 Task: Set the bargraph position for the audio bar graph video to the left.
Action: Mouse moved to (113, 16)
Screenshot: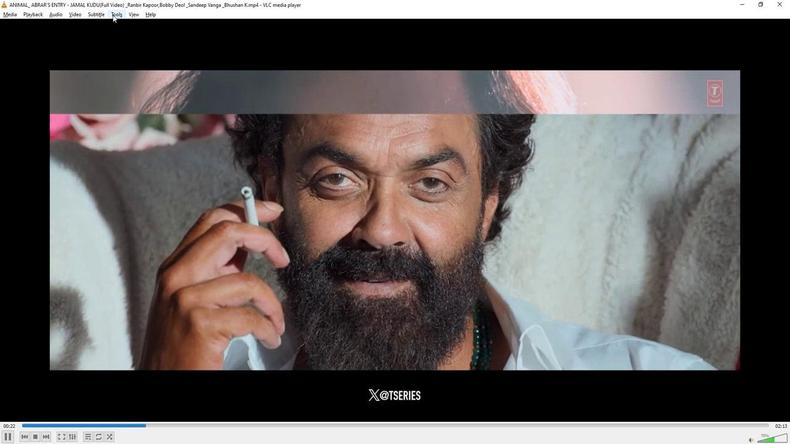 
Action: Mouse pressed left at (113, 16)
Screenshot: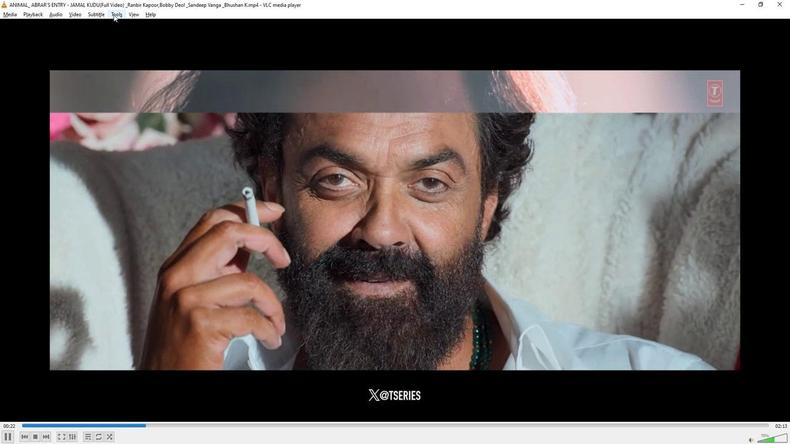 
Action: Mouse moved to (131, 109)
Screenshot: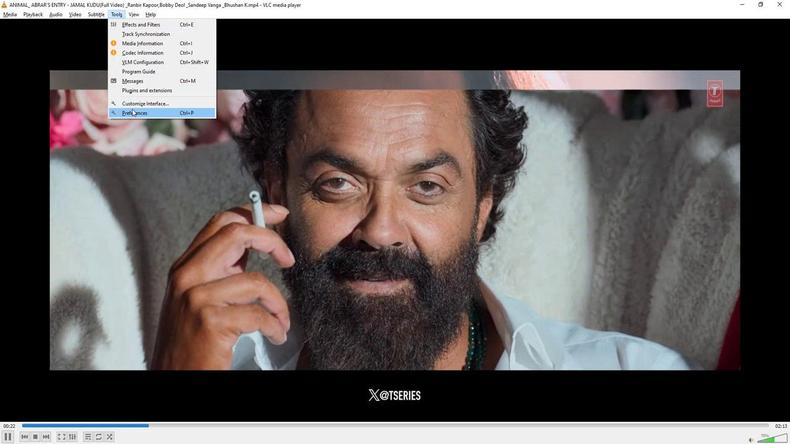 
Action: Mouse pressed left at (131, 109)
Screenshot: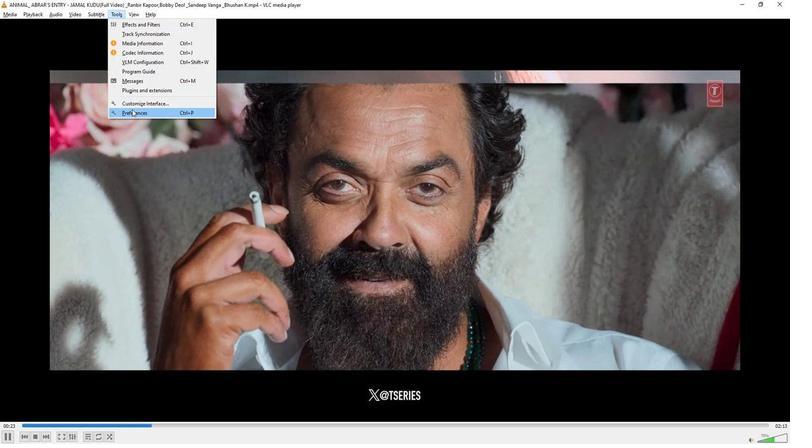 
Action: Mouse moved to (153, 355)
Screenshot: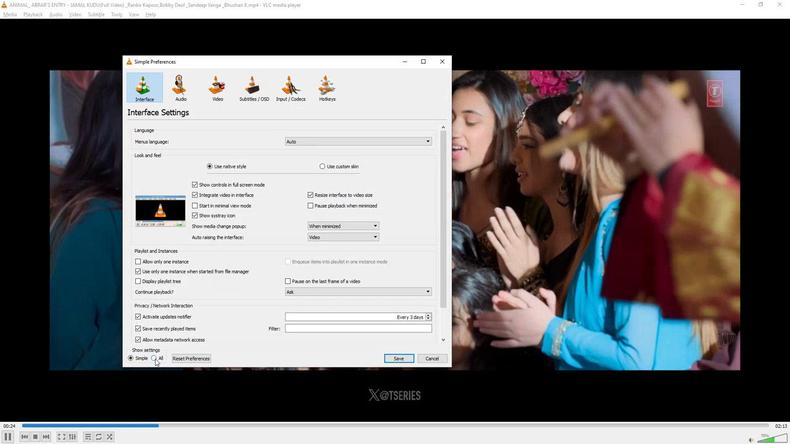 
Action: Mouse pressed left at (153, 355)
Screenshot: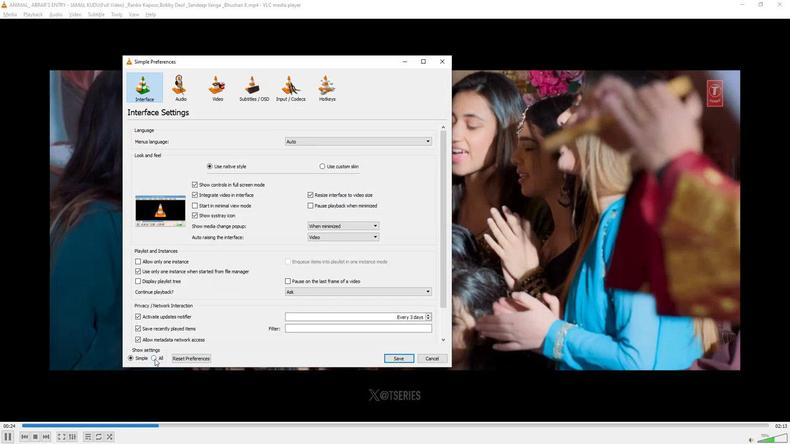 
Action: Mouse moved to (153, 321)
Screenshot: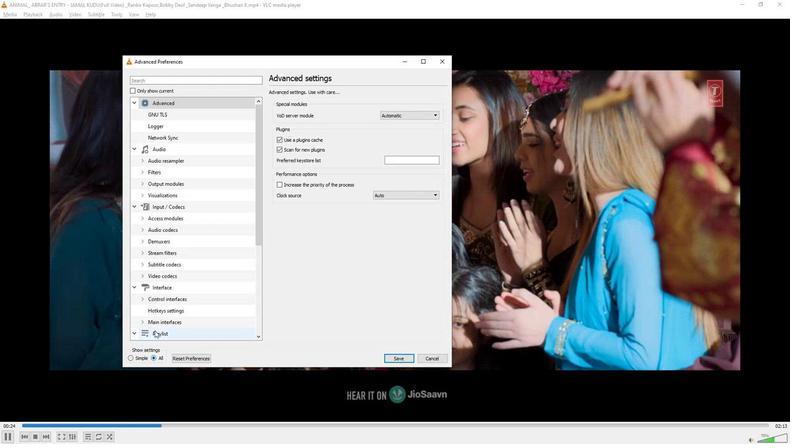 
Action: Mouse scrolled (153, 320) with delta (0, 0)
Screenshot: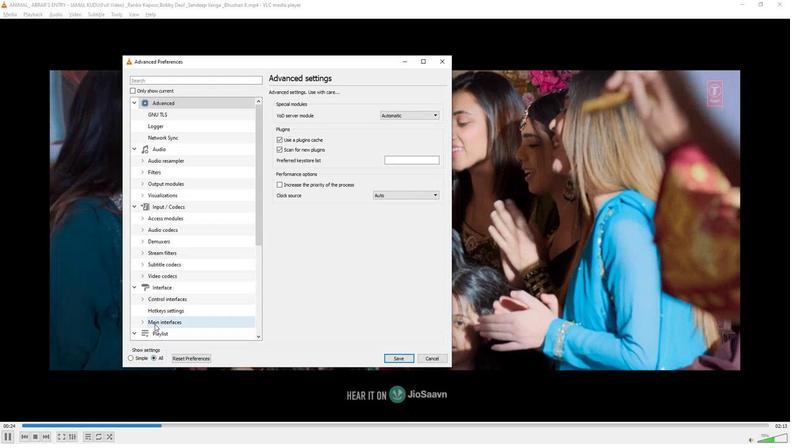 
Action: Mouse scrolled (153, 320) with delta (0, 0)
Screenshot: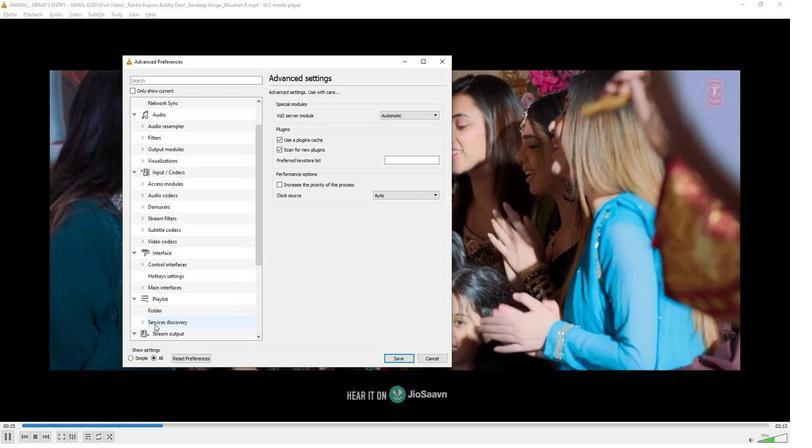 
Action: Mouse scrolled (153, 320) with delta (0, 0)
Screenshot: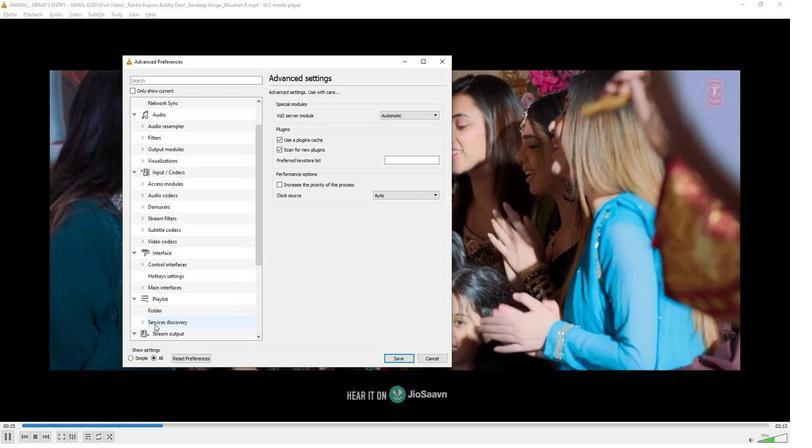 
Action: Mouse scrolled (153, 320) with delta (0, 0)
Screenshot: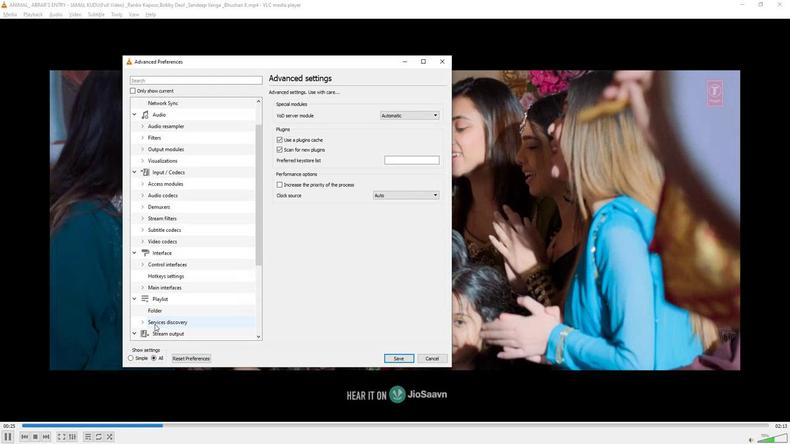 
Action: Mouse scrolled (153, 320) with delta (0, 0)
Screenshot: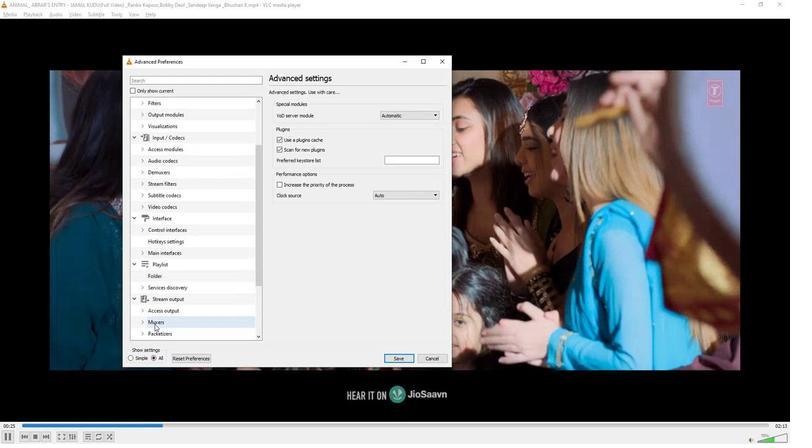 
Action: Mouse scrolled (153, 320) with delta (0, 0)
Screenshot: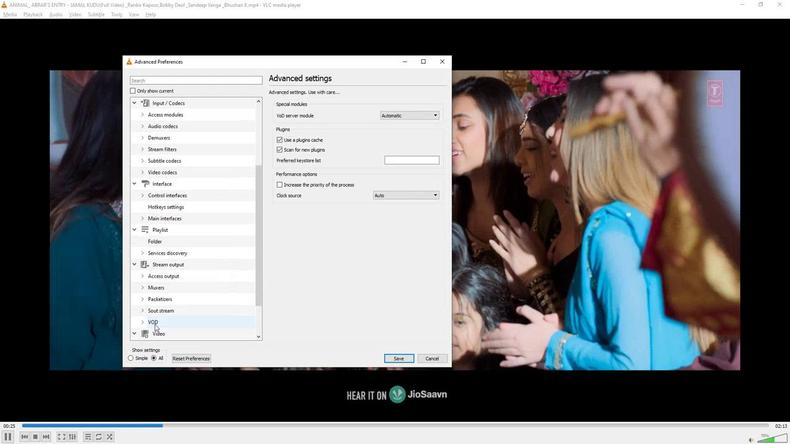 
Action: Mouse scrolled (153, 320) with delta (0, 0)
Screenshot: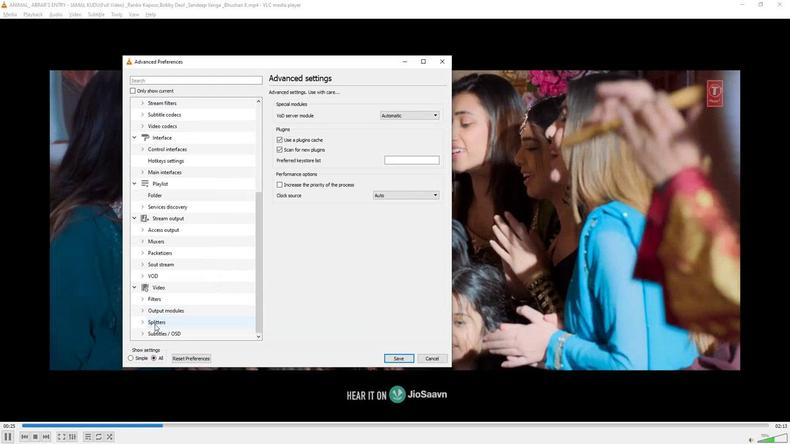 
Action: Mouse moved to (142, 331)
Screenshot: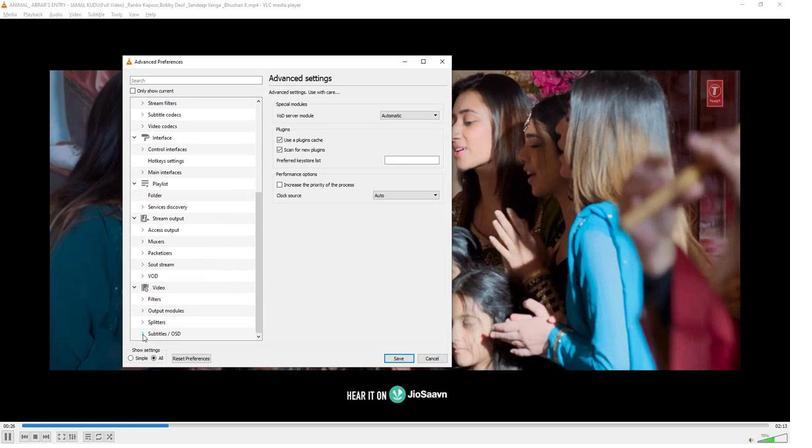 
Action: Mouse pressed left at (142, 331)
Screenshot: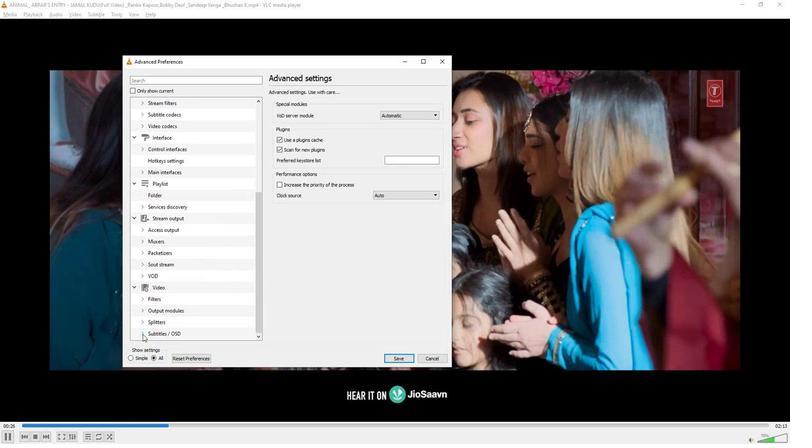 
Action: Mouse moved to (154, 334)
Screenshot: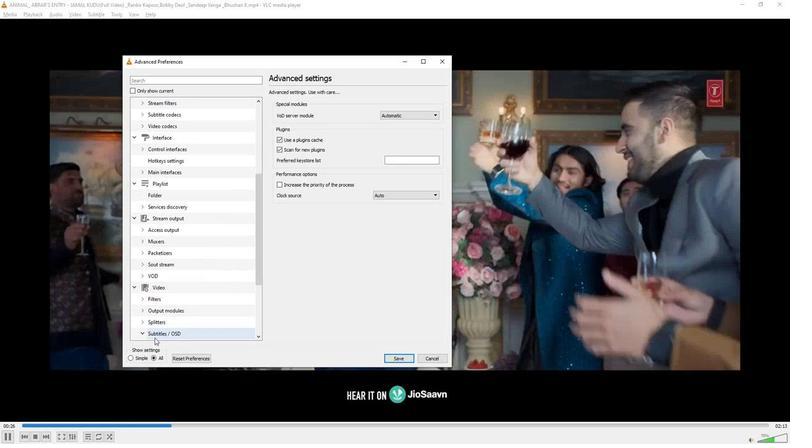 
Action: Mouse scrolled (154, 334) with delta (0, 0)
Screenshot: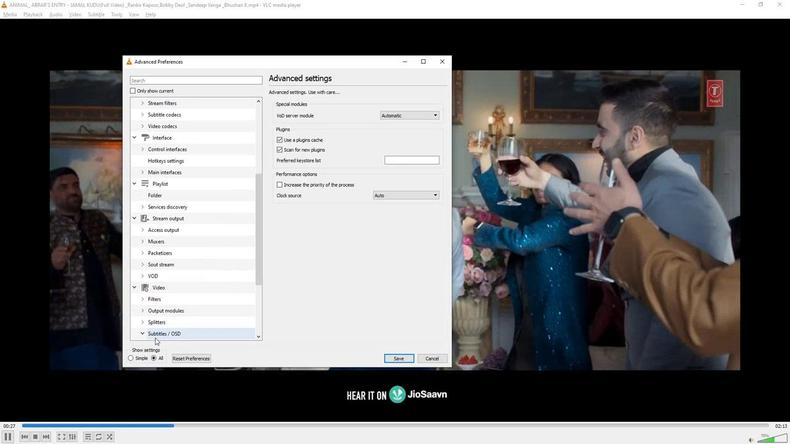 
Action: Mouse moved to (166, 308)
Screenshot: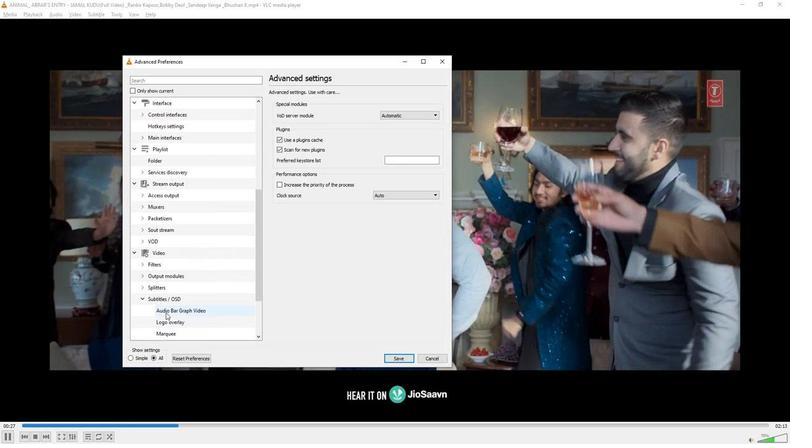 
Action: Mouse pressed left at (166, 308)
Screenshot: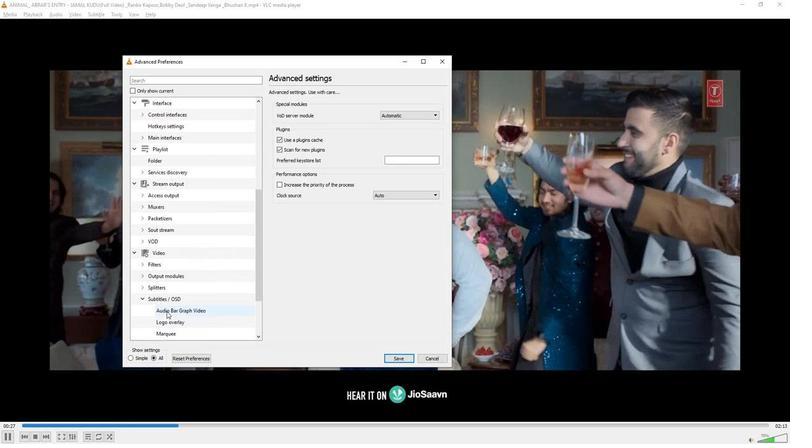 
Action: Mouse moved to (433, 138)
Screenshot: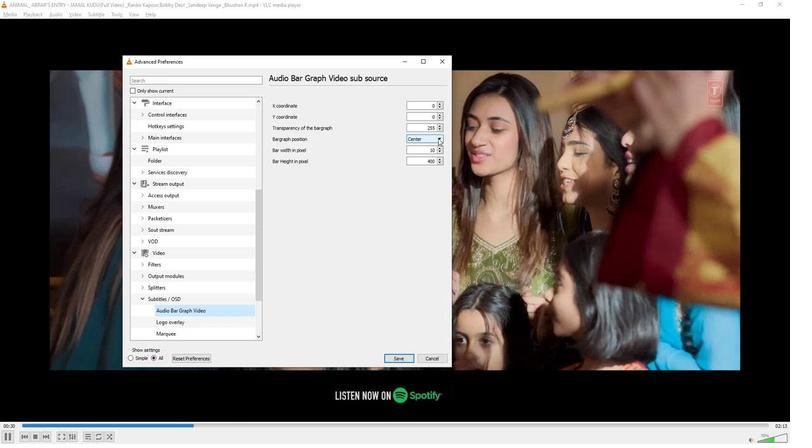 
Action: Mouse pressed left at (433, 138)
Screenshot: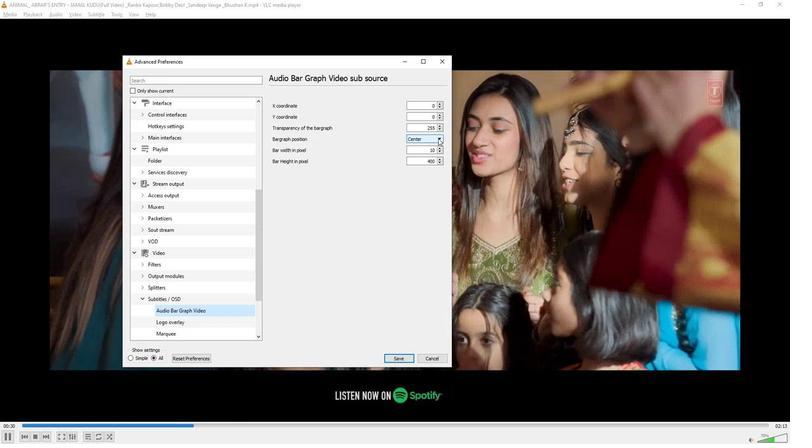
Action: Mouse moved to (421, 148)
Screenshot: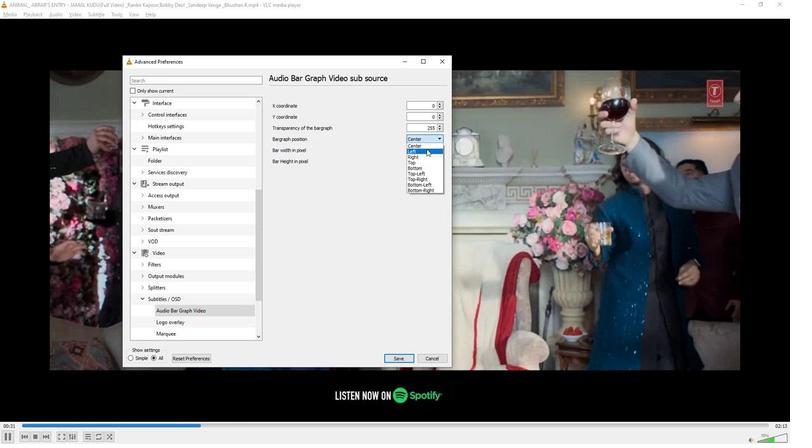 
Action: Mouse pressed left at (421, 148)
Screenshot: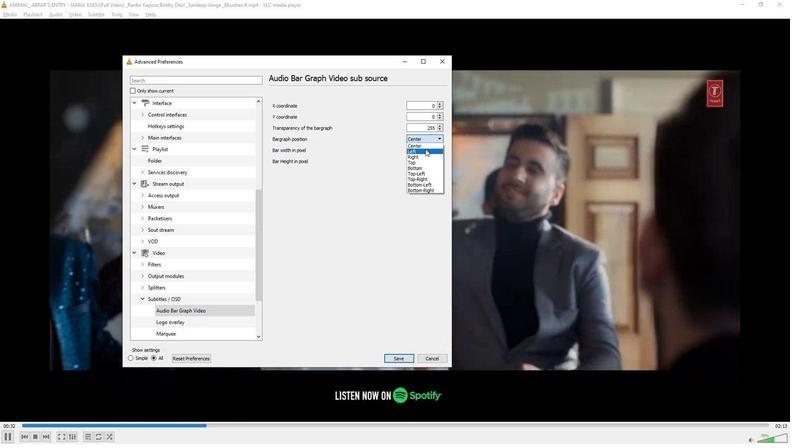 
Action: Mouse moved to (347, 181)
Screenshot: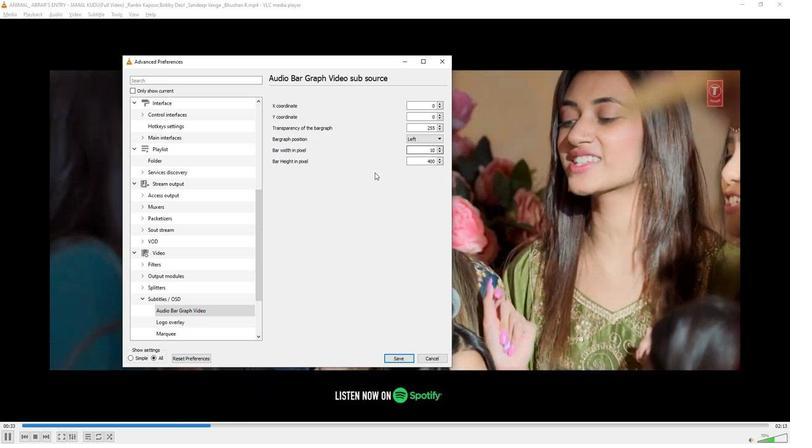 
